Task: Add a condition where "Description Contains none of the following words" "Final resolution" in recently solved tickets.
Action: Mouse moved to (155, 510)
Screenshot: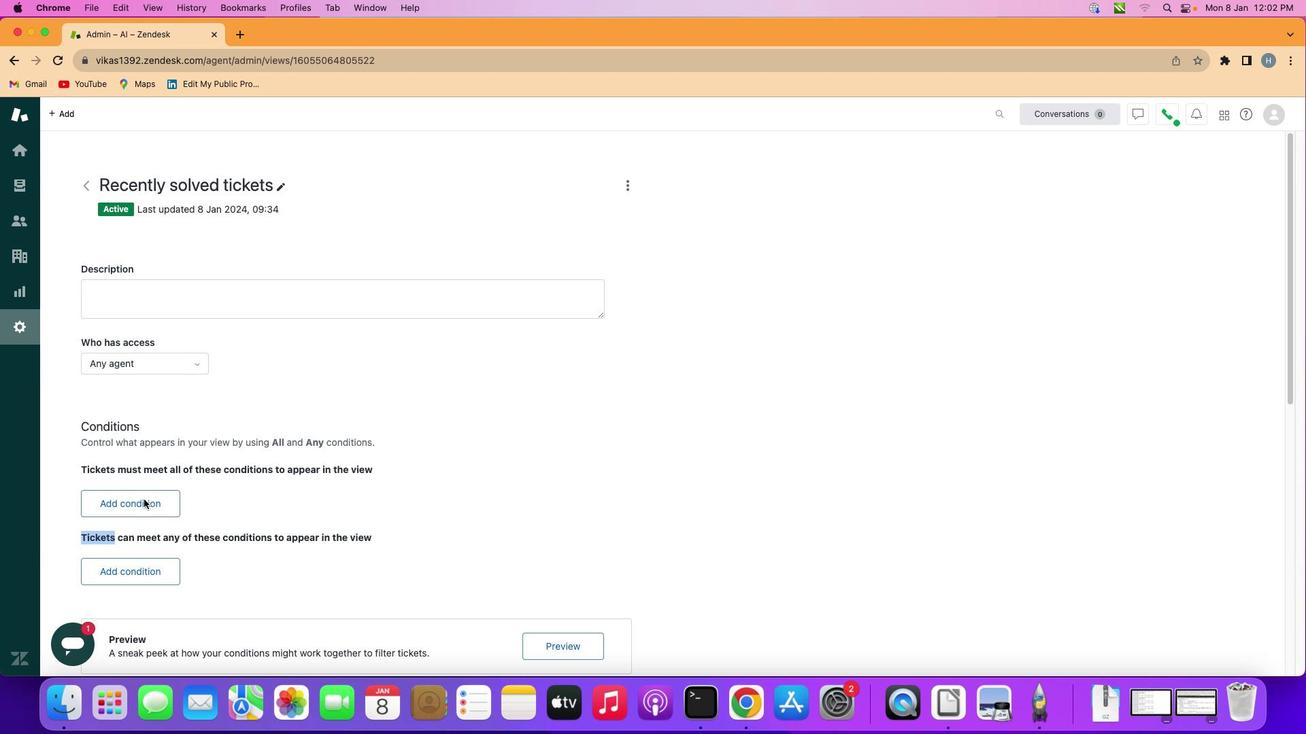 
Action: Mouse pressed left at (155, 510)
Screenshot: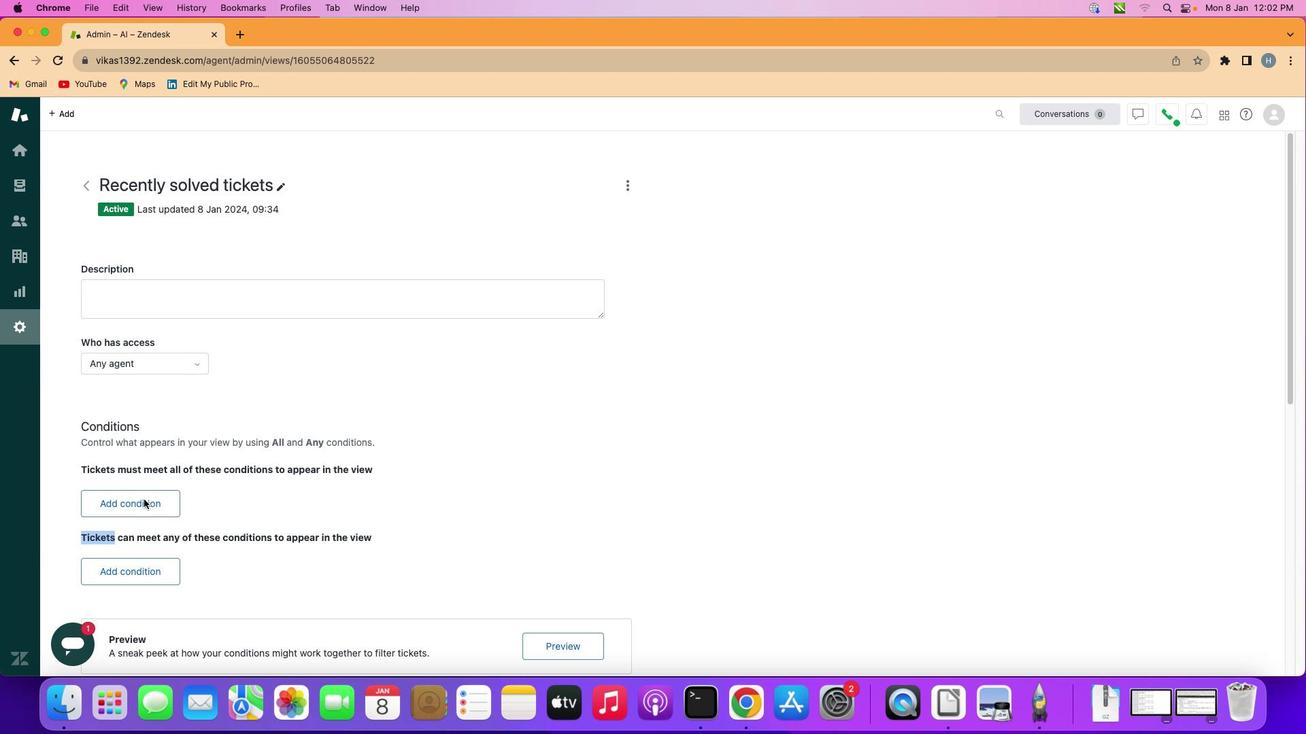 
Action: Mouse moved to (156, 511)
Screenshot: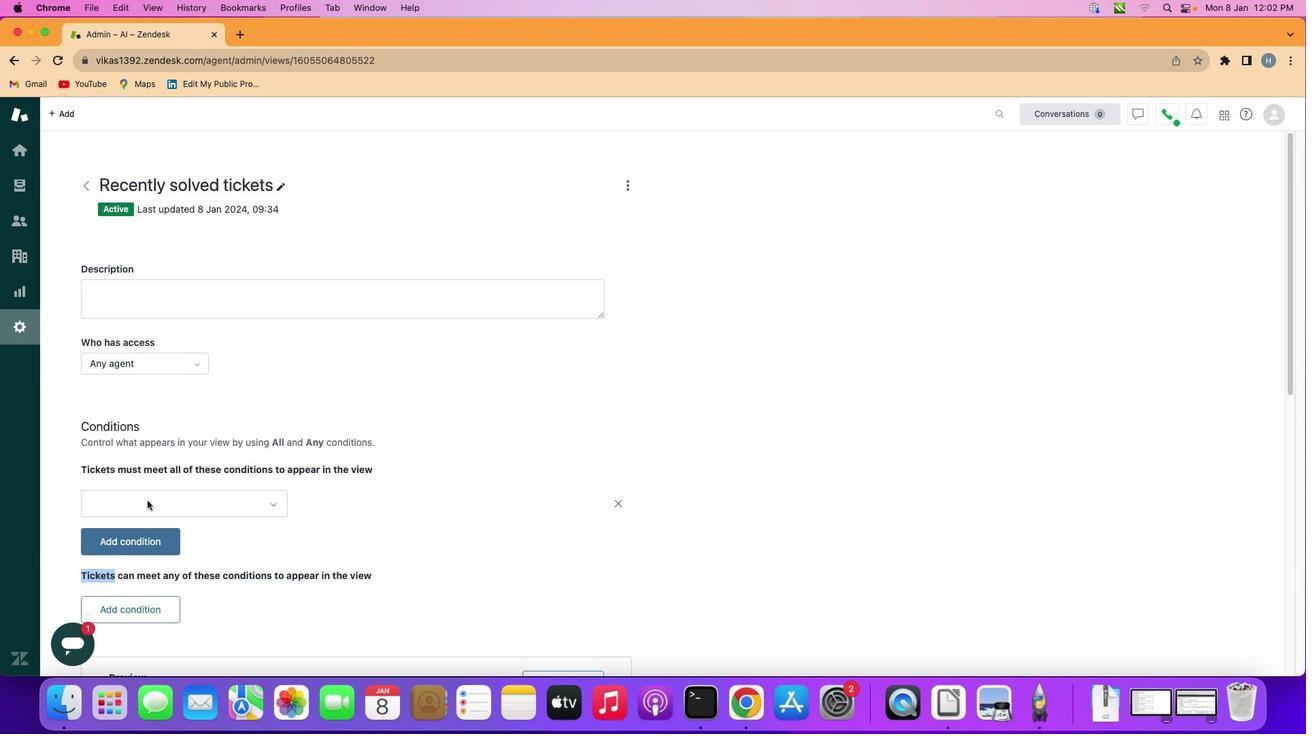 
Action: Mouse pressed left at (156, 511)
Screenshot: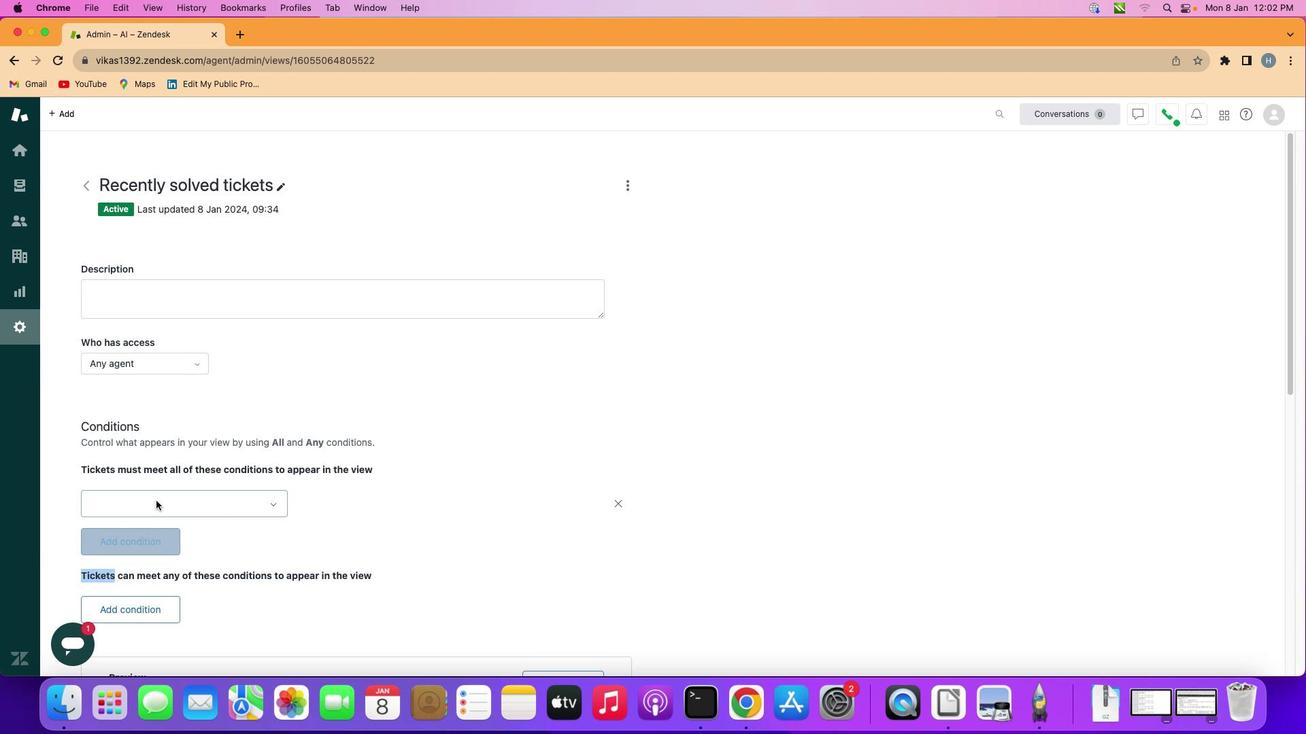 
Action: Mouse moved to (185, 508)
Screenshot: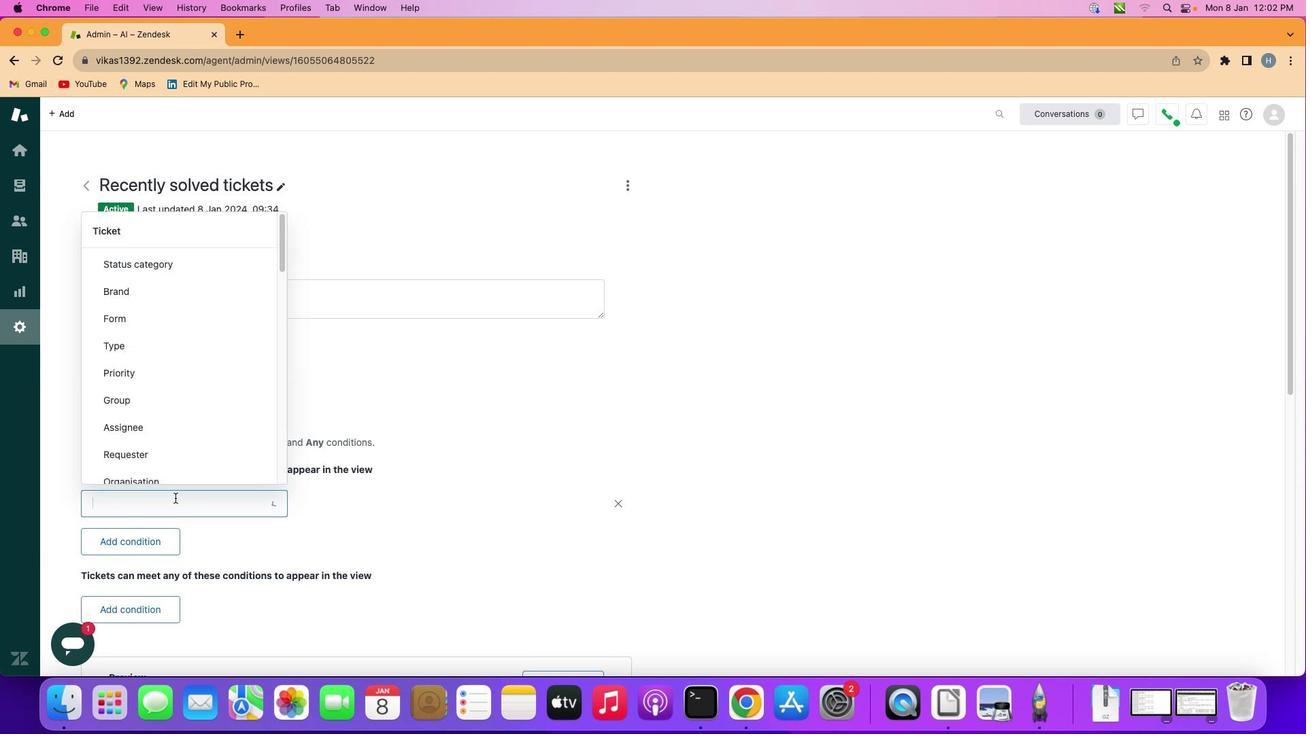 
Action: Mouse pressed left at (185, 508)
Screenshot: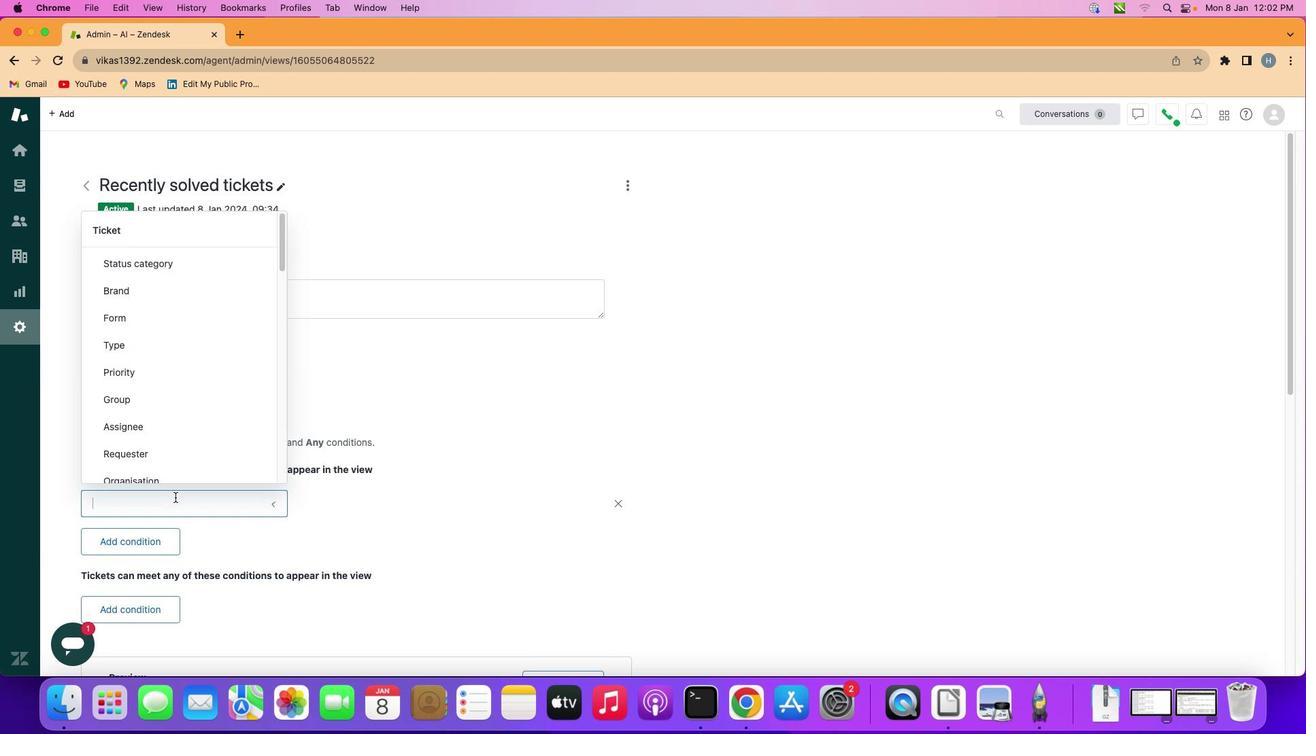 
Action: Mouse moved to (188, 393)
Screenshot: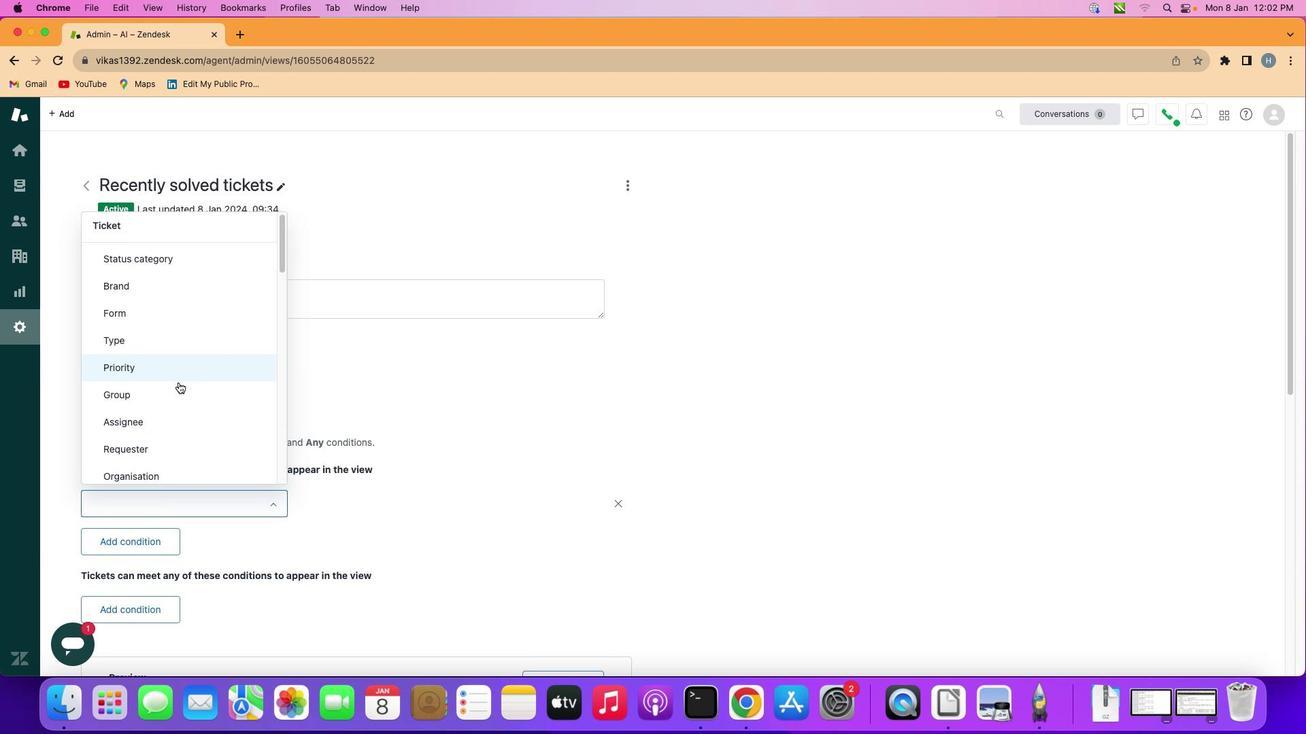 
Action: Mouse scrolled (188, 393) with delta (10, 9)
Screenshot: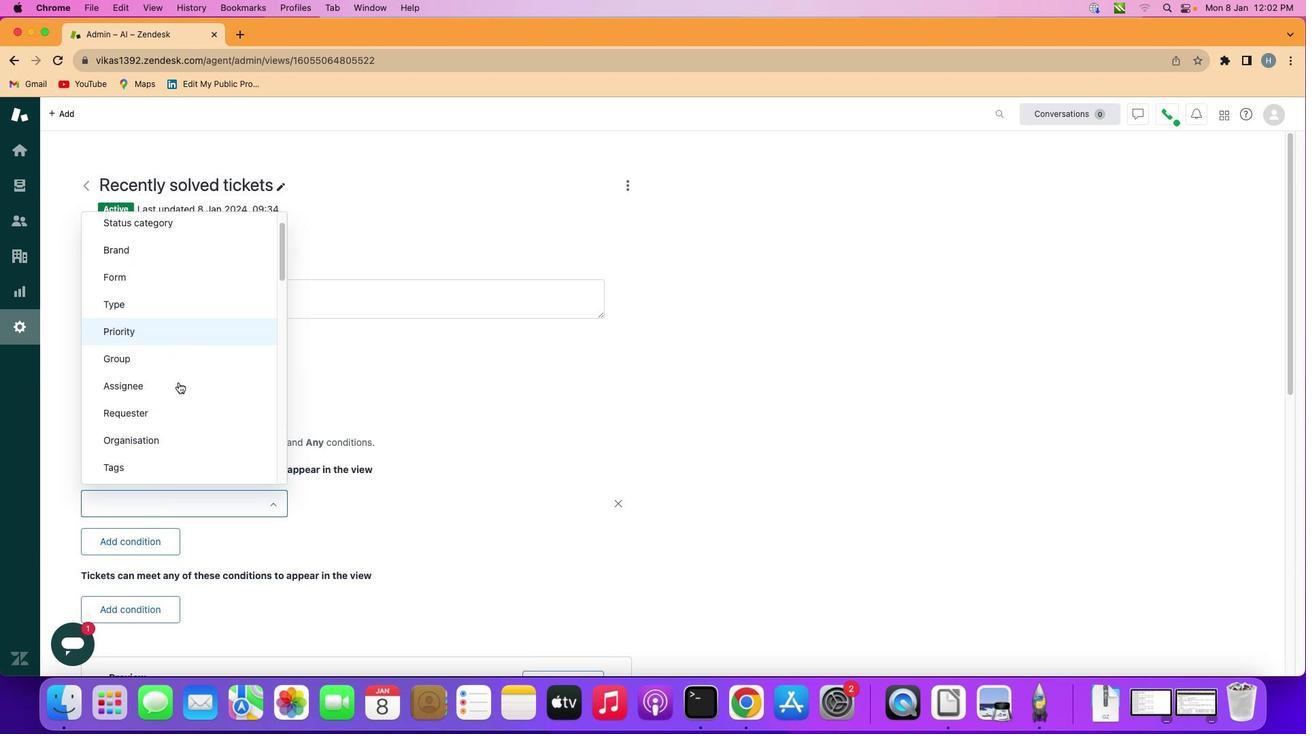 
Action: Mouse scrolled (188, 393) with delta (10, 9)
Screenshot: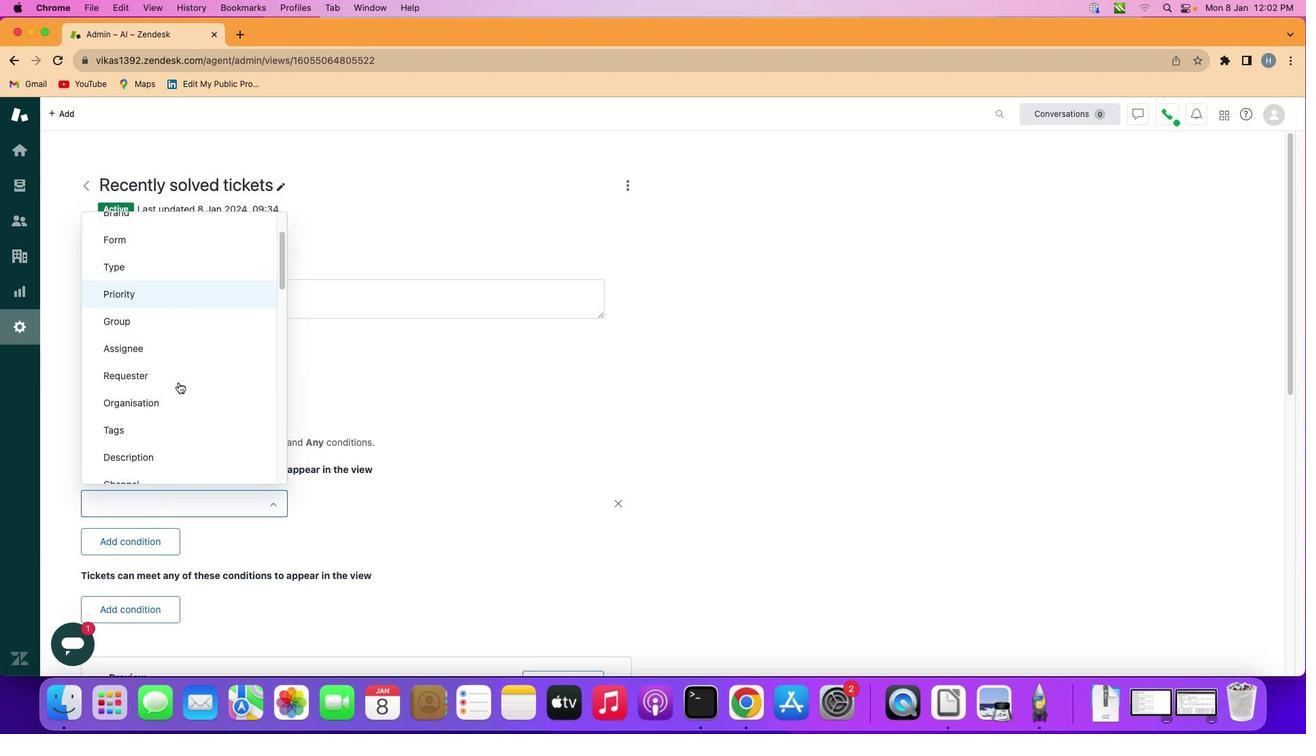 
Action: Mouse scrolled (188, 393) with delta (10, 9)
Screenshot: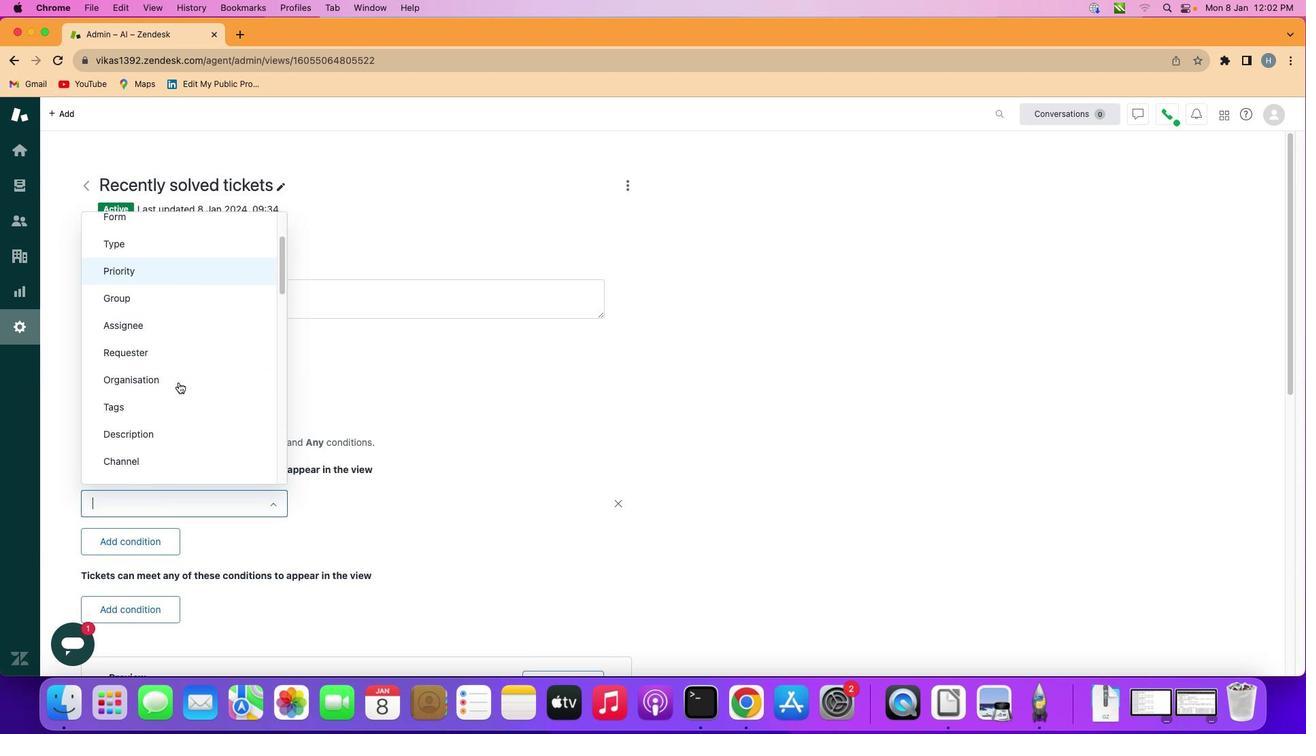 
Action: Mouse scrolled (188, 393) with delta (10, 9)
Screenshot: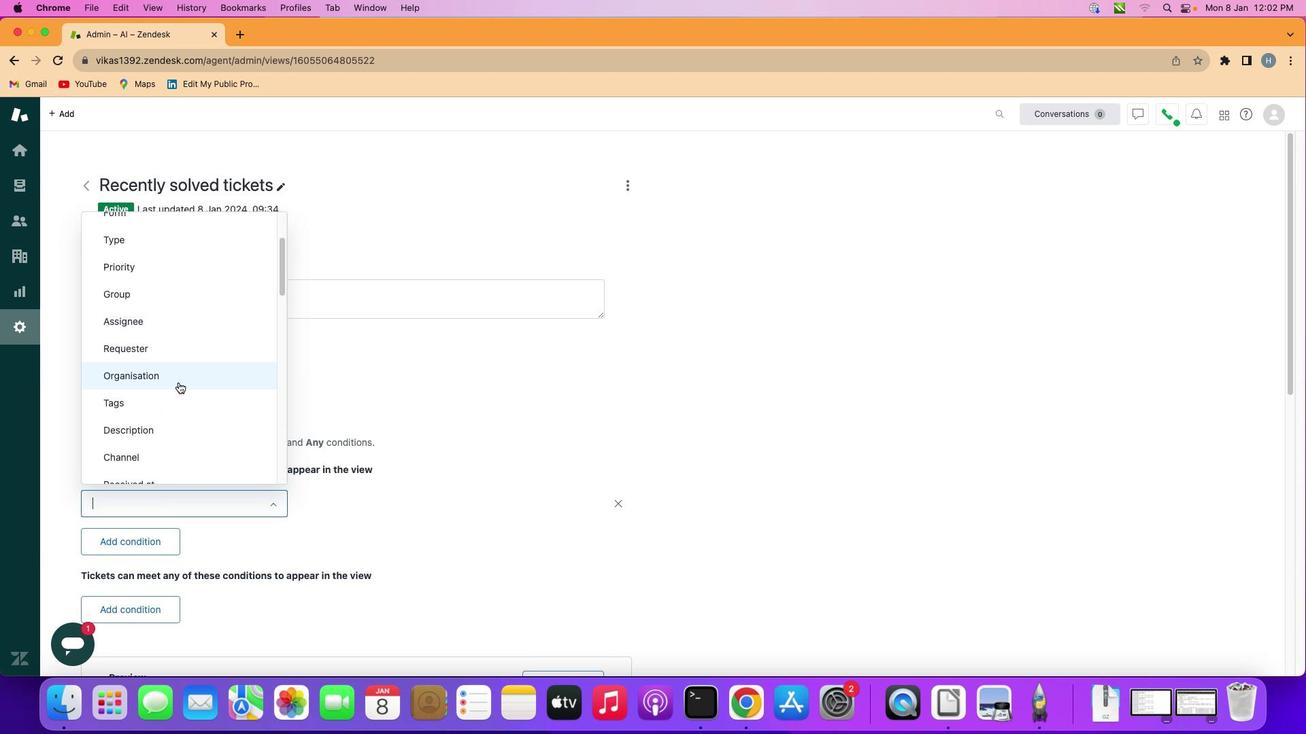 
Action: Mouse moved to (189, 393)
Screenshot: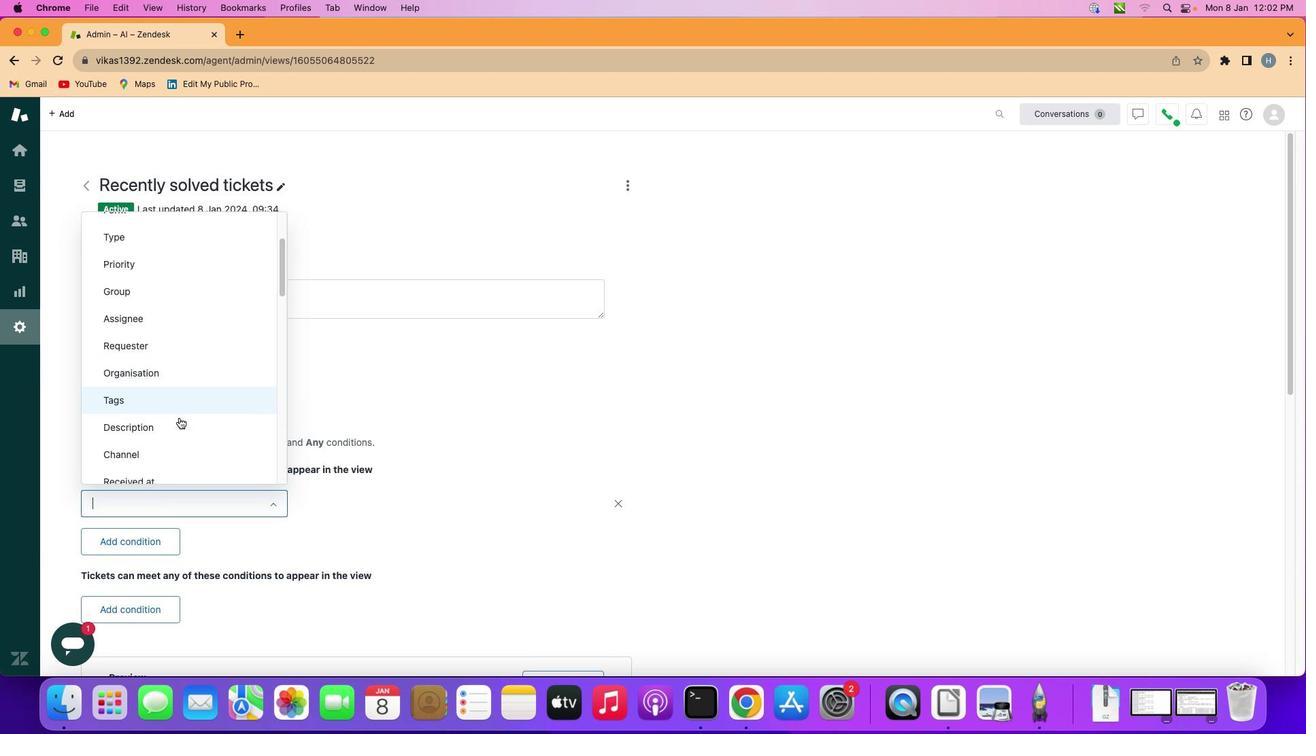 
Action: Mouse scrolled (189, 393) with delta (10, 9)
Screenshot: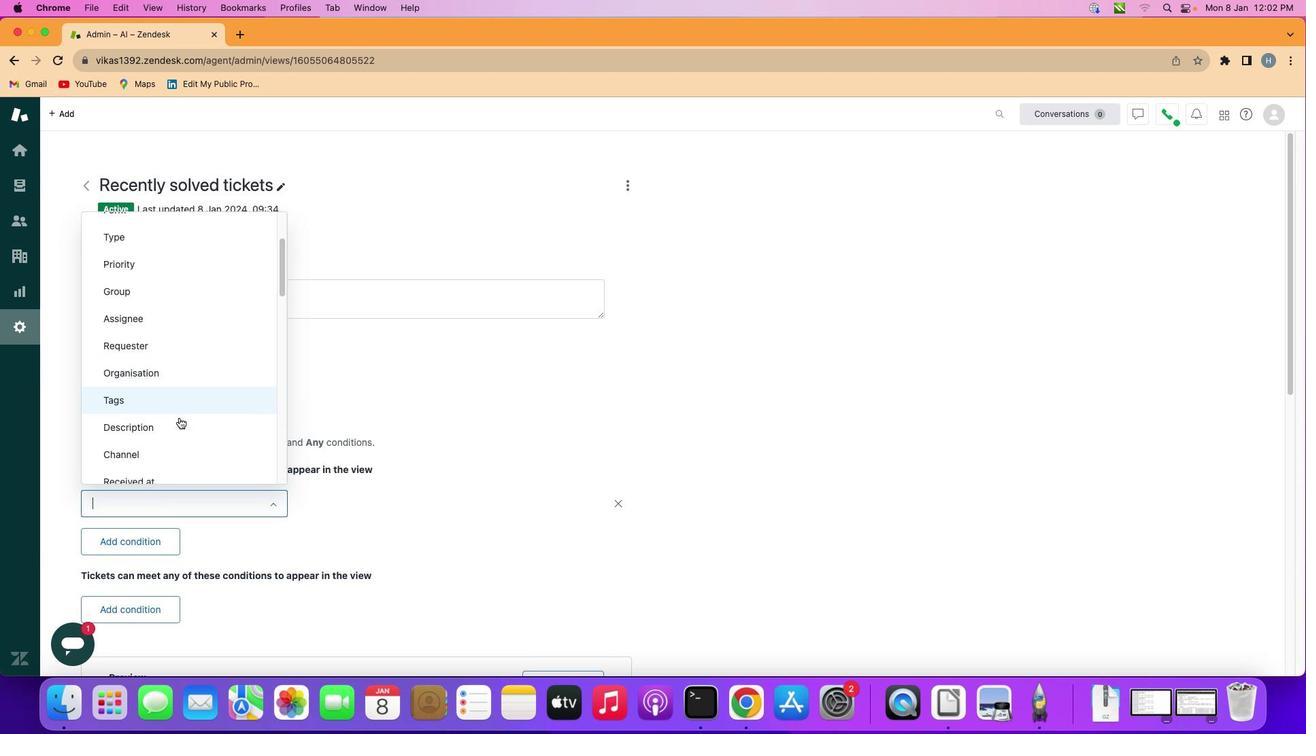 
Action: Mouse moved to (189, 432)
Screenshot: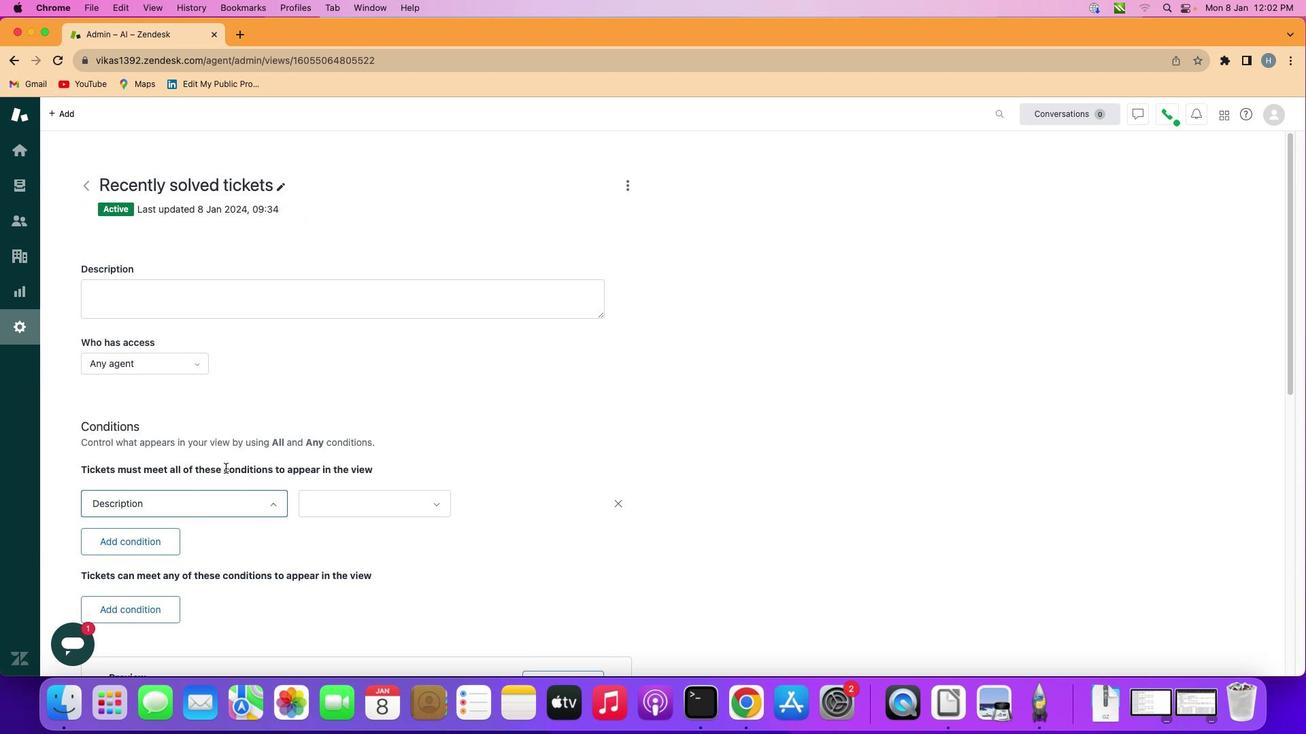 
Action: Mouse pressed left at (189, 432)
Screenshot: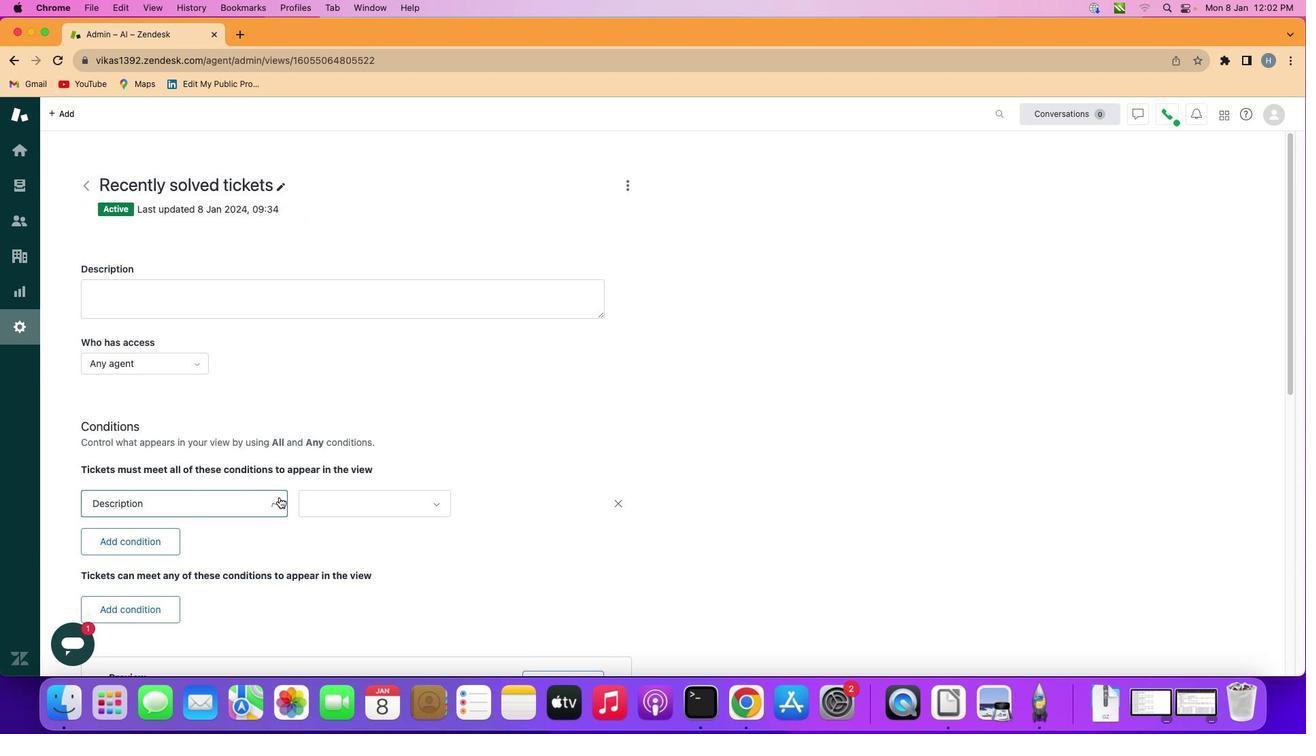 
Action: Mouse moved to (356, 506)
Screenshot: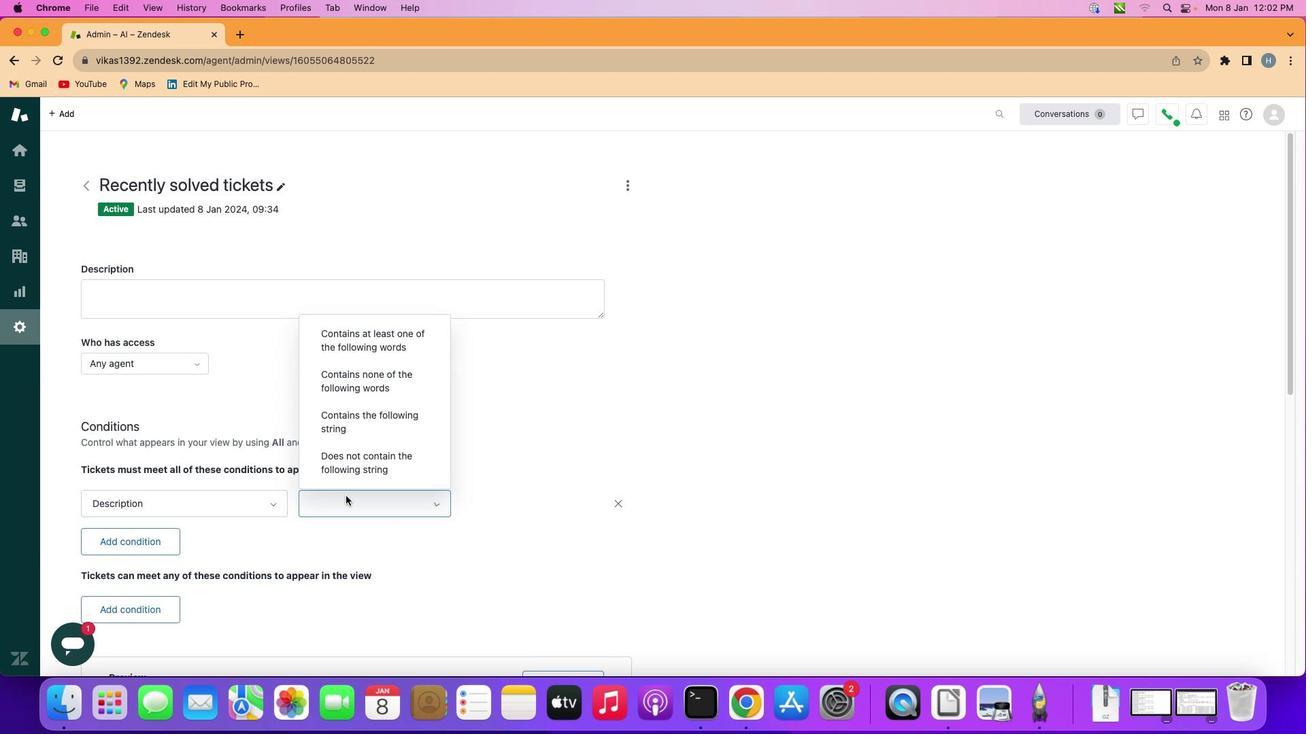 
Action: Mouse pressed left at (356, 506)
Screenshot: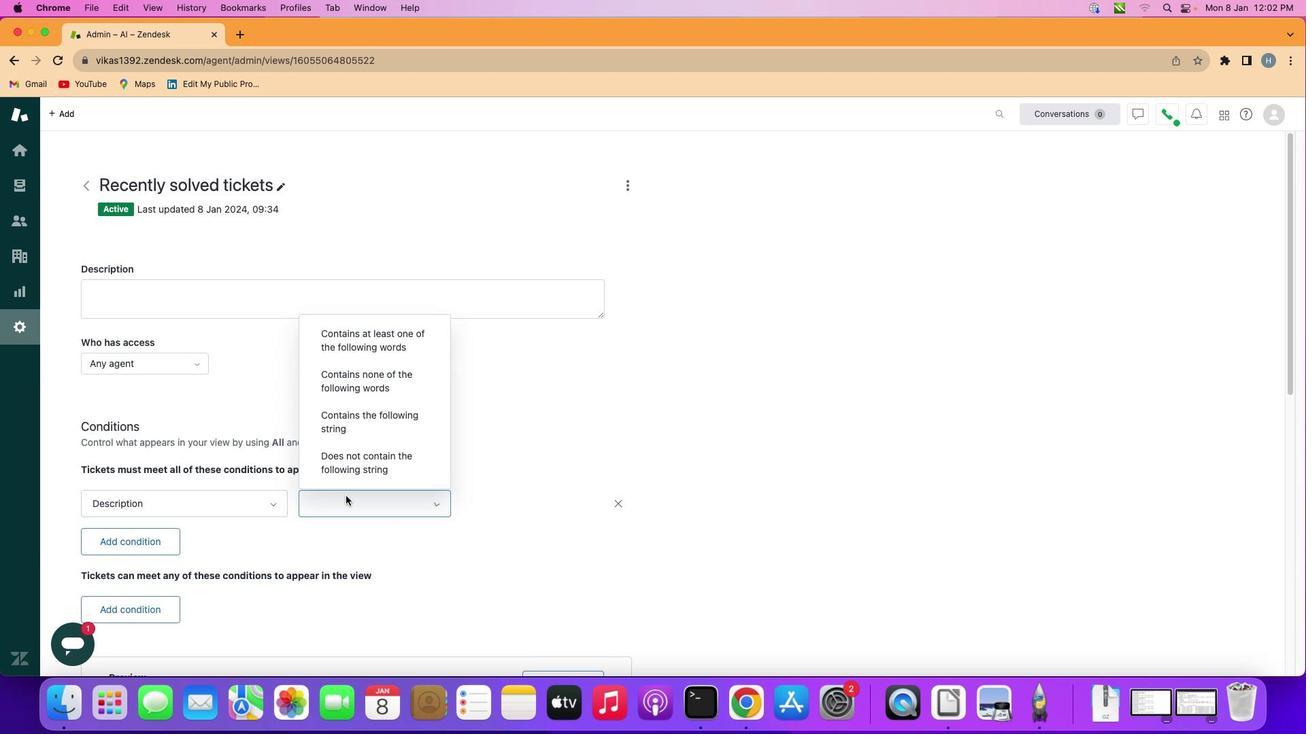 
Action: Mouse moved to (398, 393)
Screenshot: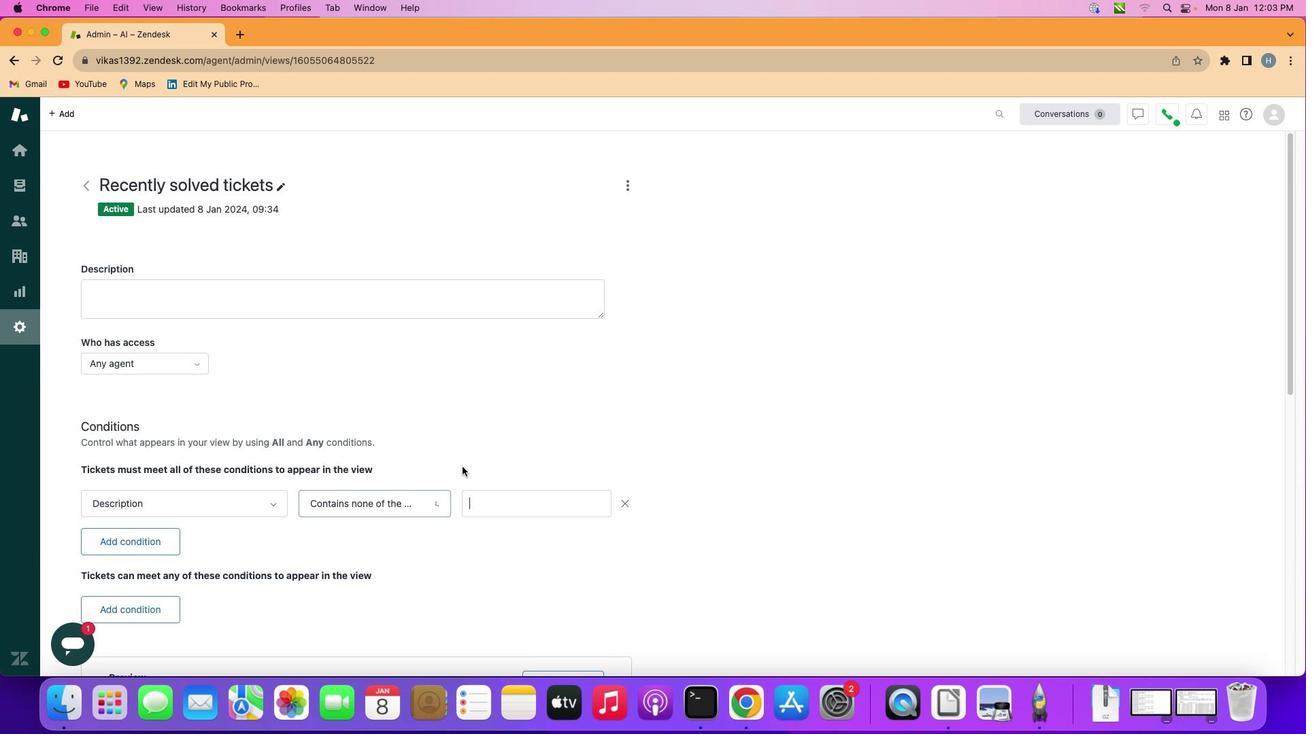 
Action: Mouse pressed left at (398, 393)
Screenshot: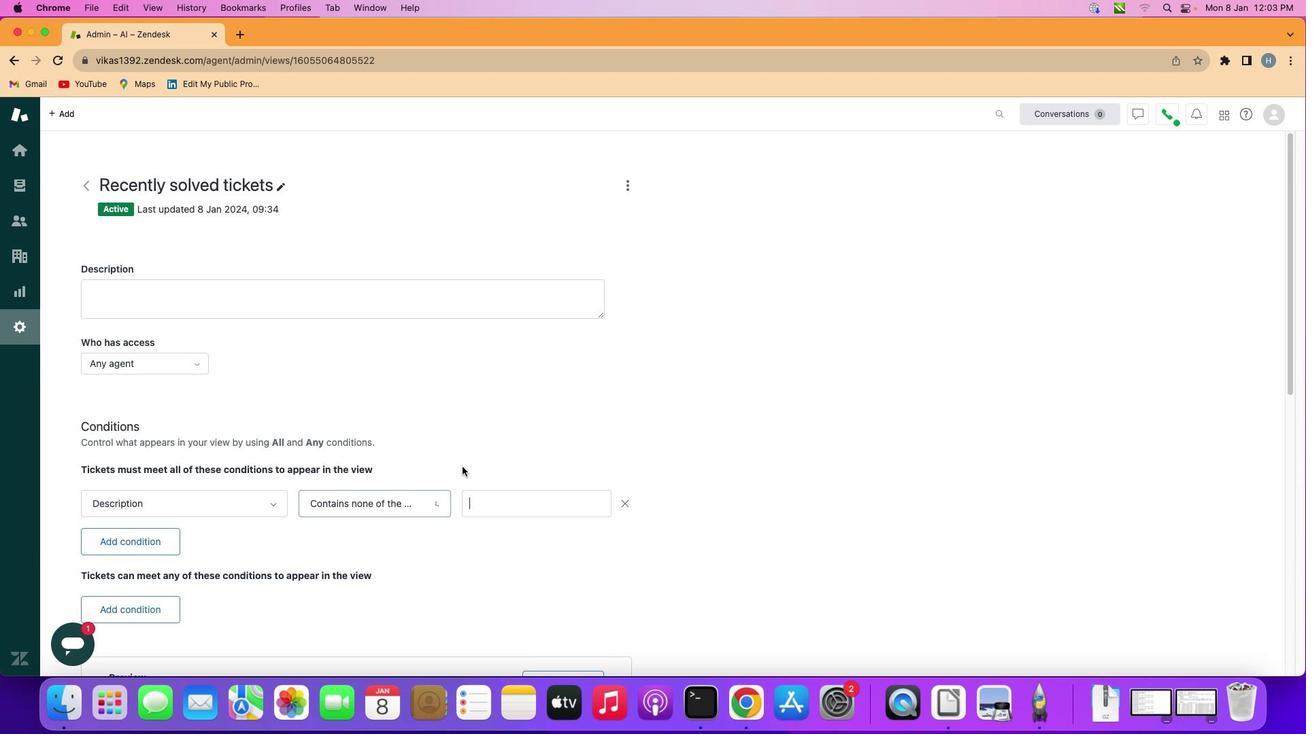 
Action: Mouse moved to (517, 514)
Screenshot: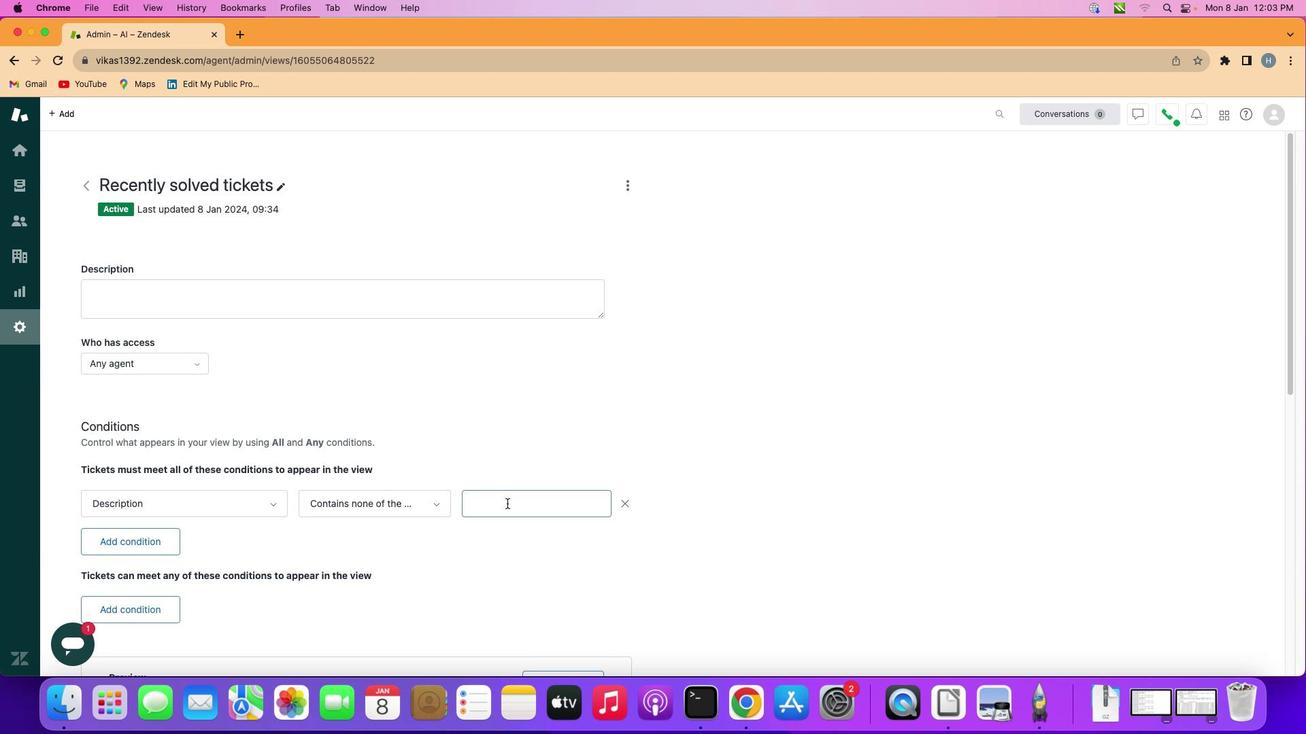 
Action: Mouse pressed left at (517, 514)
Screenshot: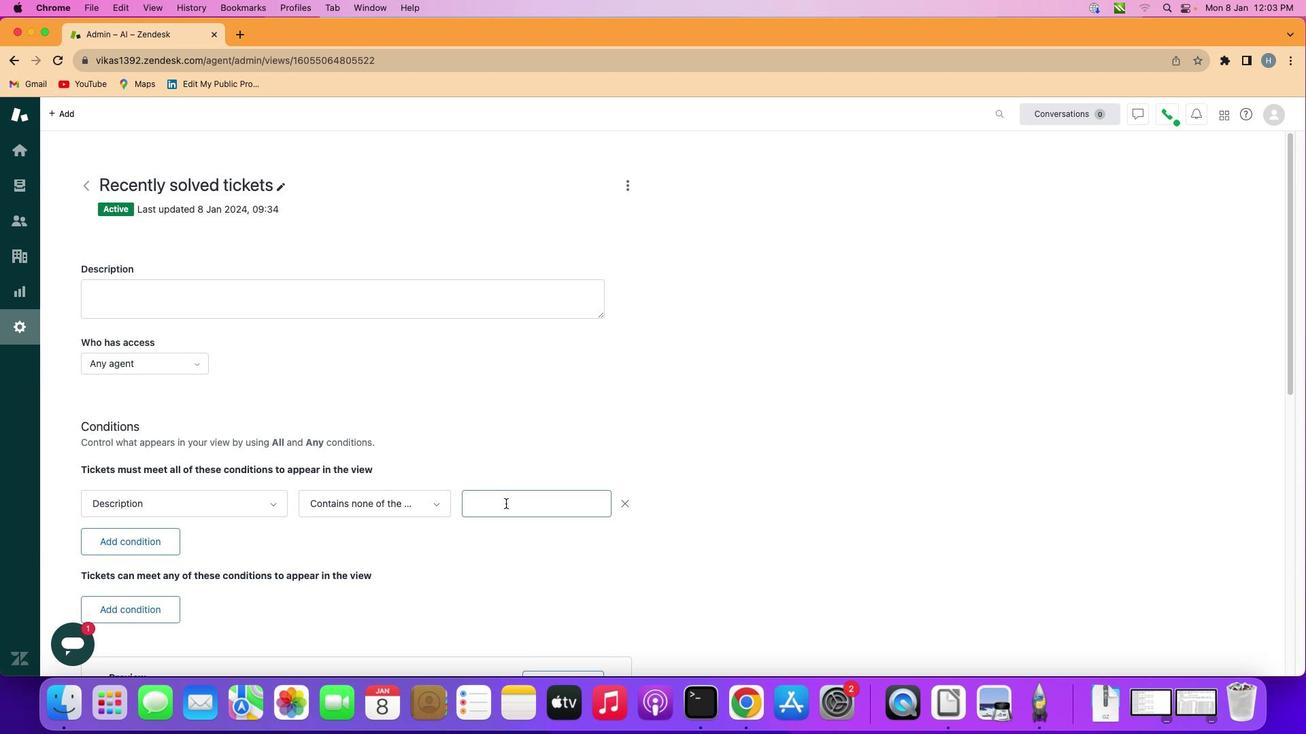 
Action: Mouse moved to (498, 523)
Screenshot: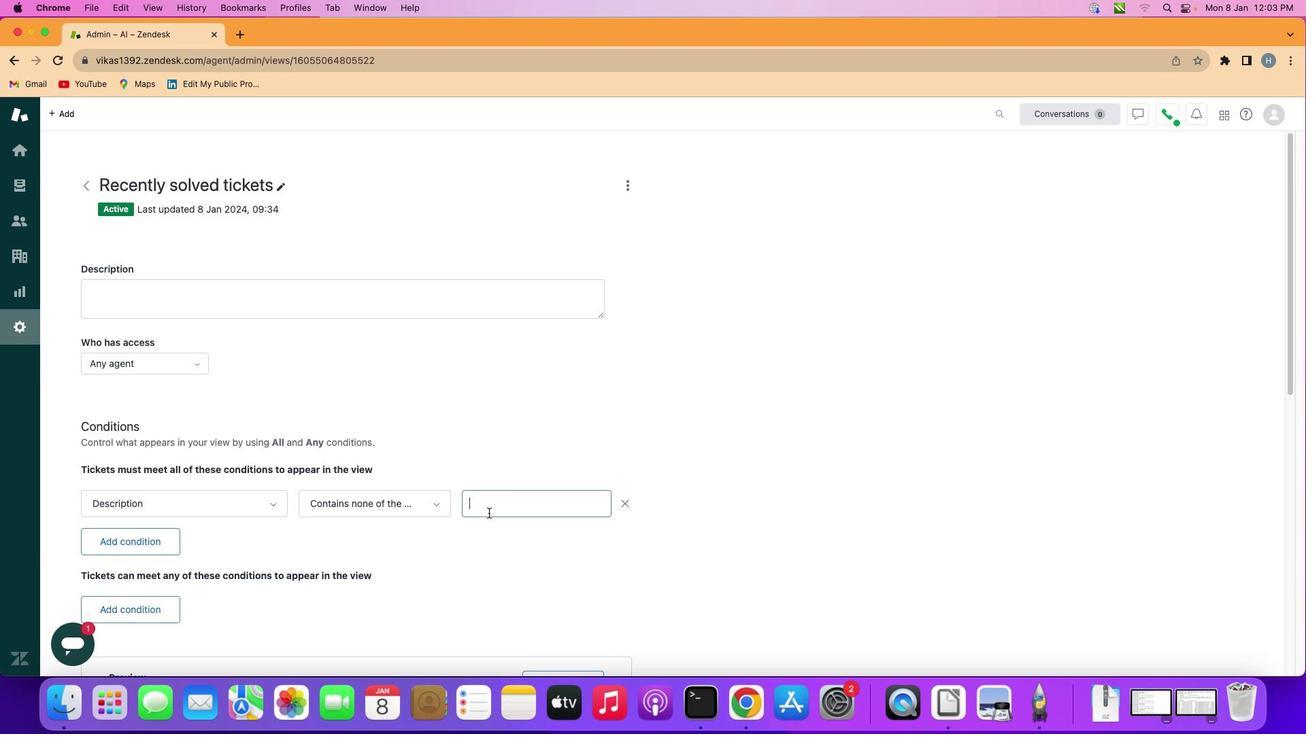 
Action: Key pressed Key.shift'F''i''n''a''l'Key.space'r''e''s''o''l''u''t''i''o''n'
Screenshot: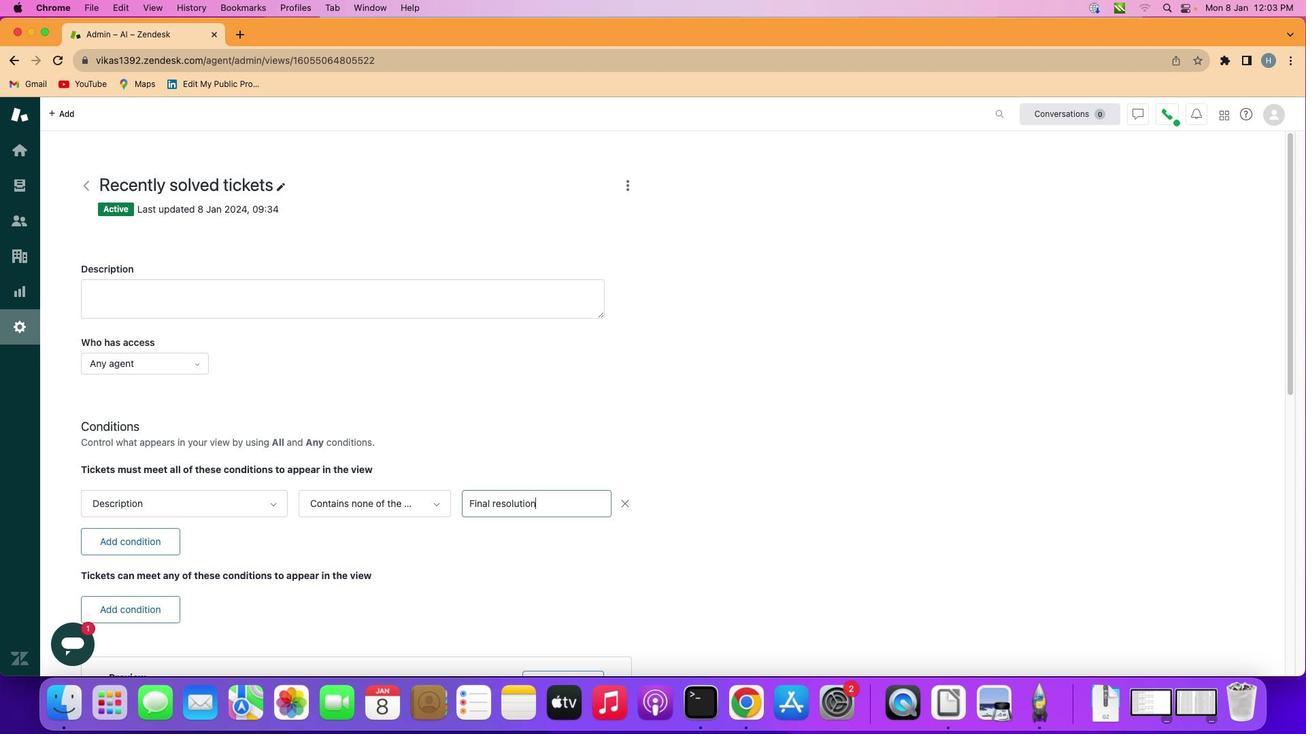 
Action: Mouse moved to (549, 549)
Screenshot: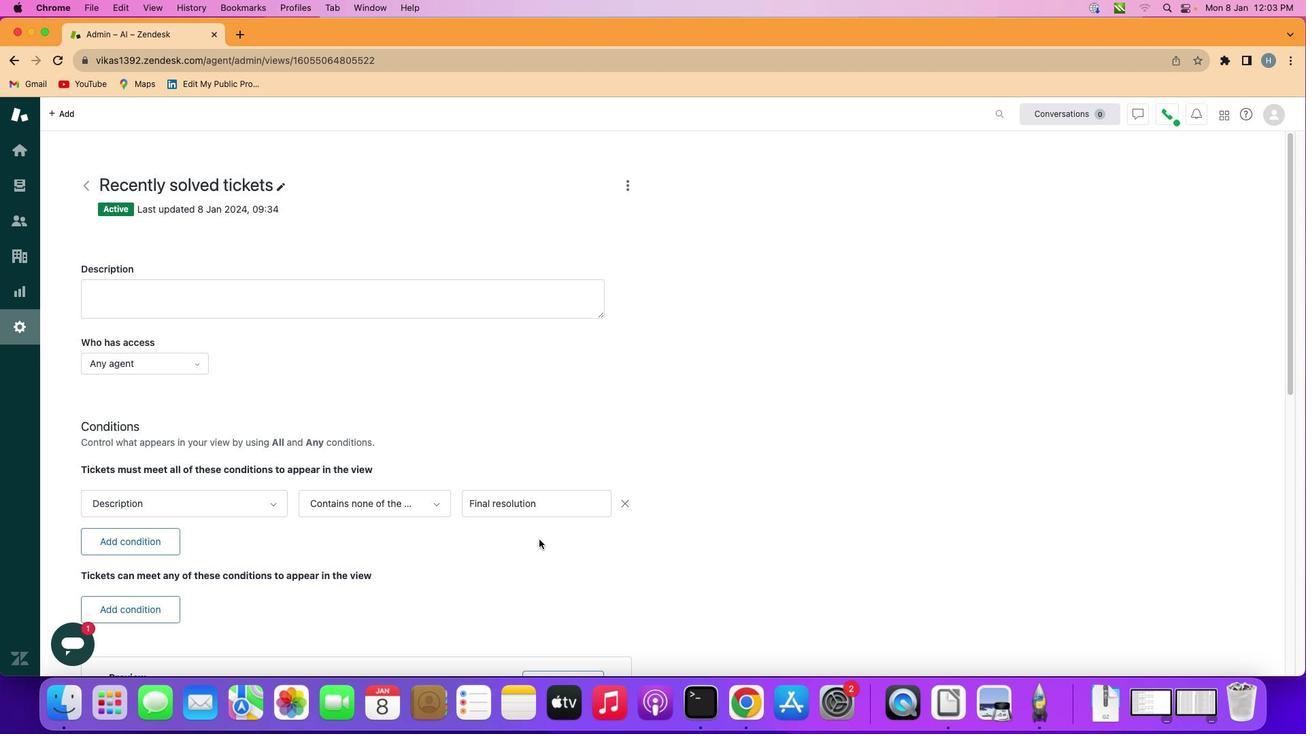
Action: Mouse pressed left at (549, 549)
Screenshot: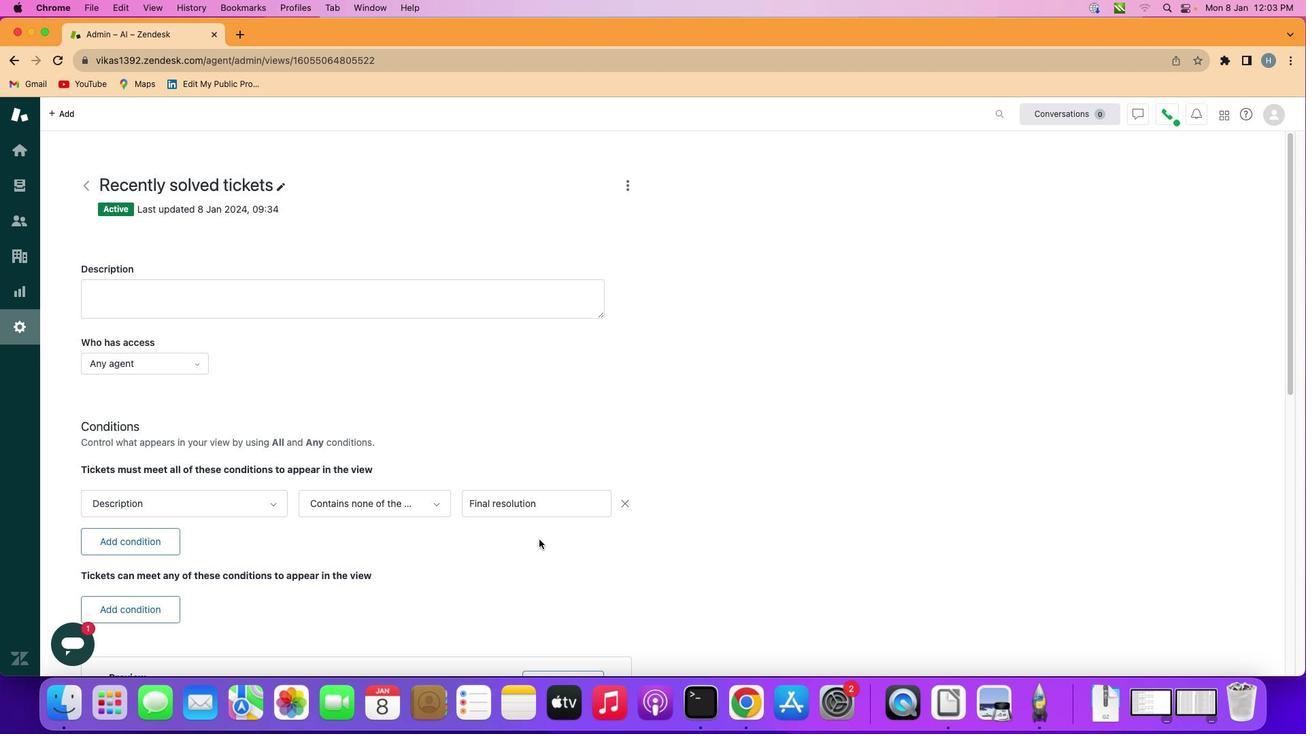 
Action: Mouse moved to (535, 554)
Screenshot: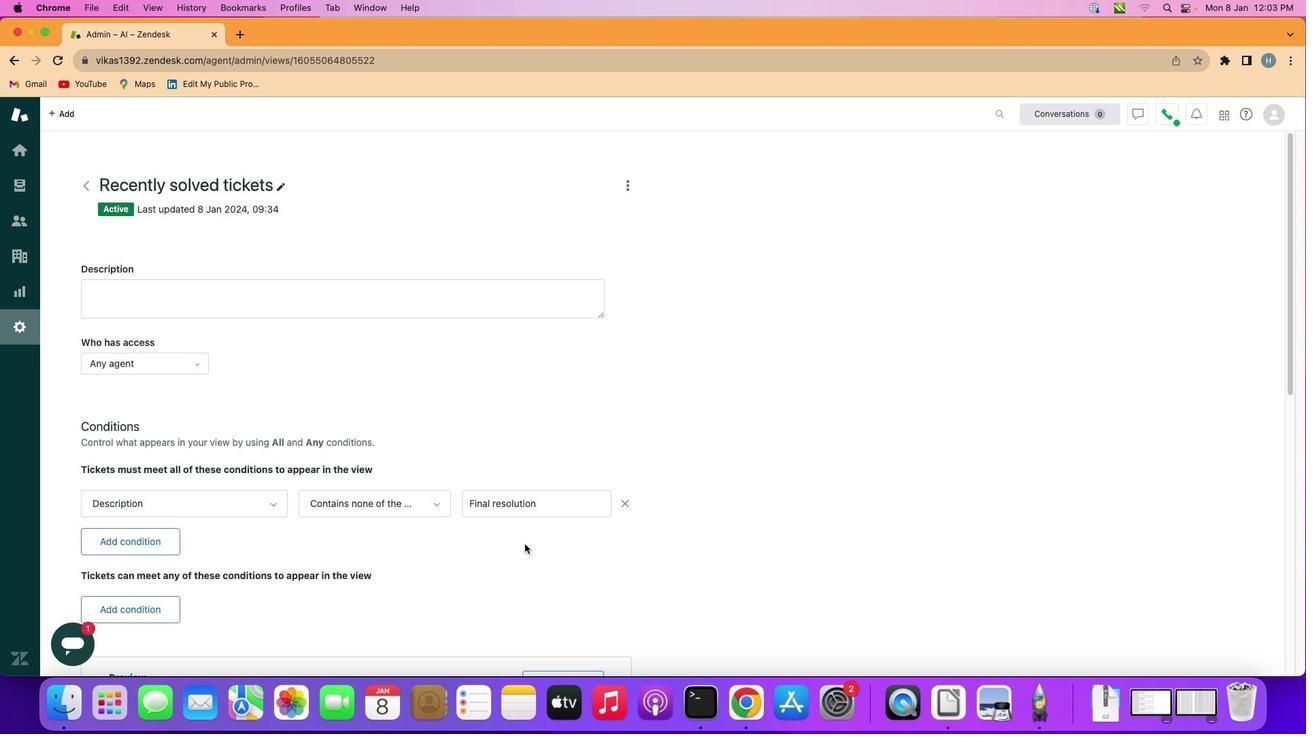 
